Task: Select the current location as Mount Everest, Nepal and China . Now zoom + , and verify the location . Show zoom slider
Action: Mouse moved to (117, 24)
Screenshot: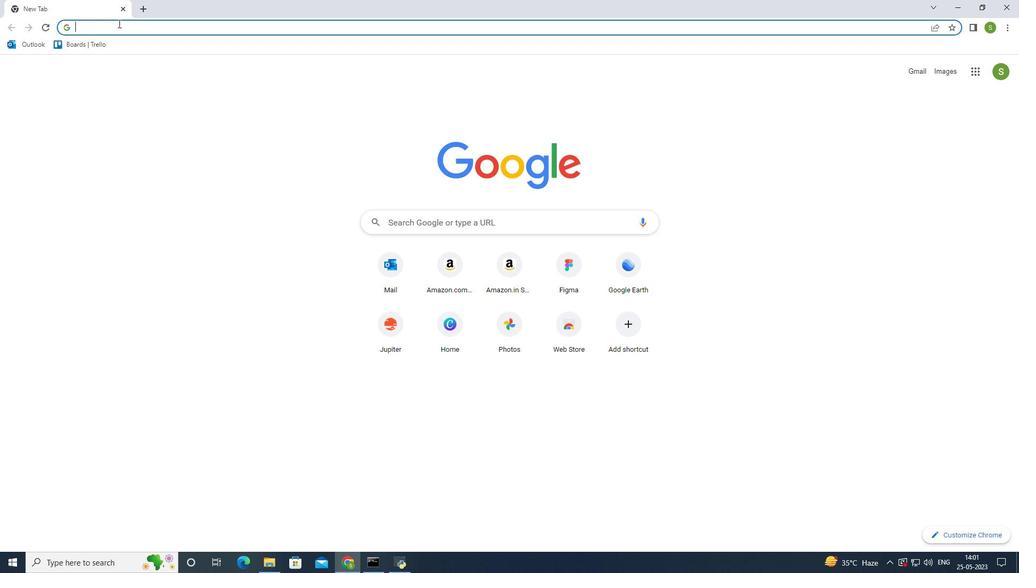 
Action: Mouse pressed left at (117, 24)
Screenshot: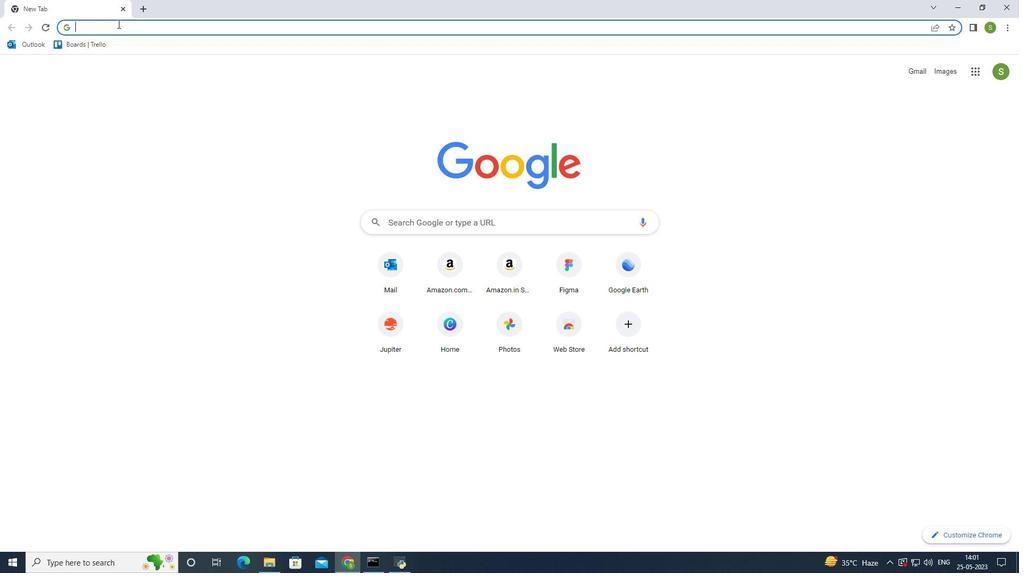 
Action: Mouse moved to (118, 46)
Screenshot: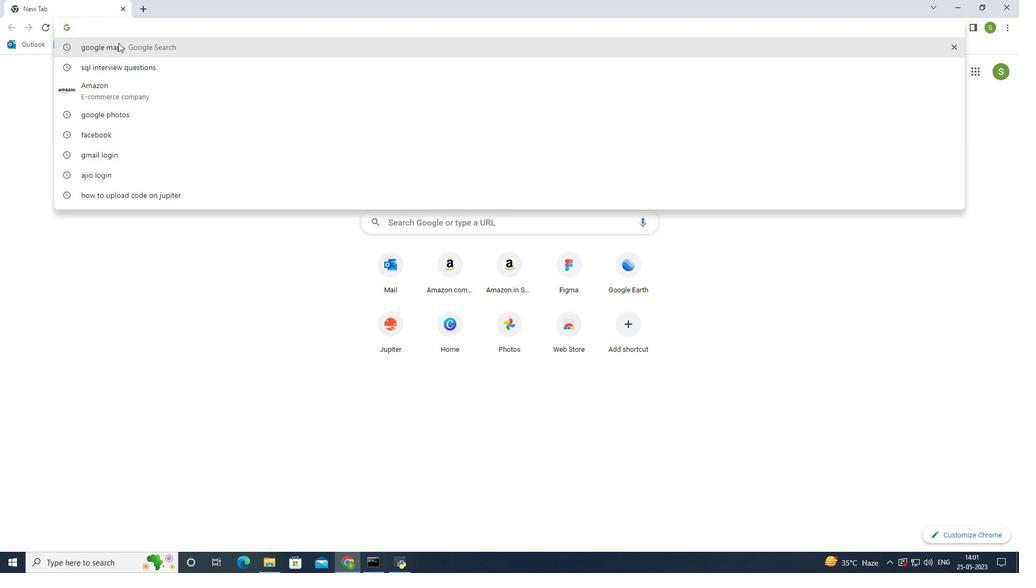 
Action: Mouse pressed left at (118, 46)
Screenshot: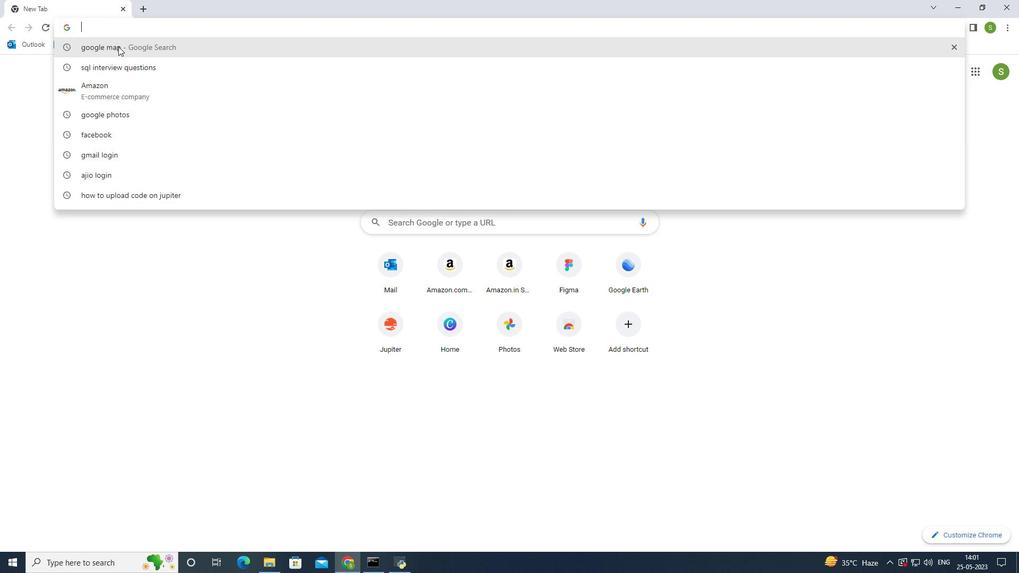 
Action: Mouse moved to (154, 164)
Screenshot: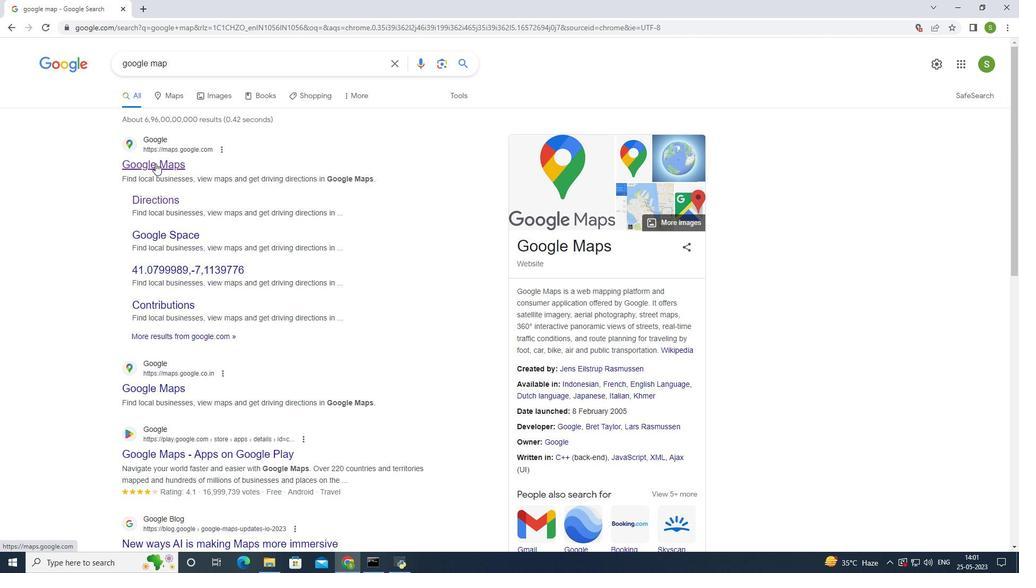 
Action: Mouse pressed left at (154, 164)
Screenshot: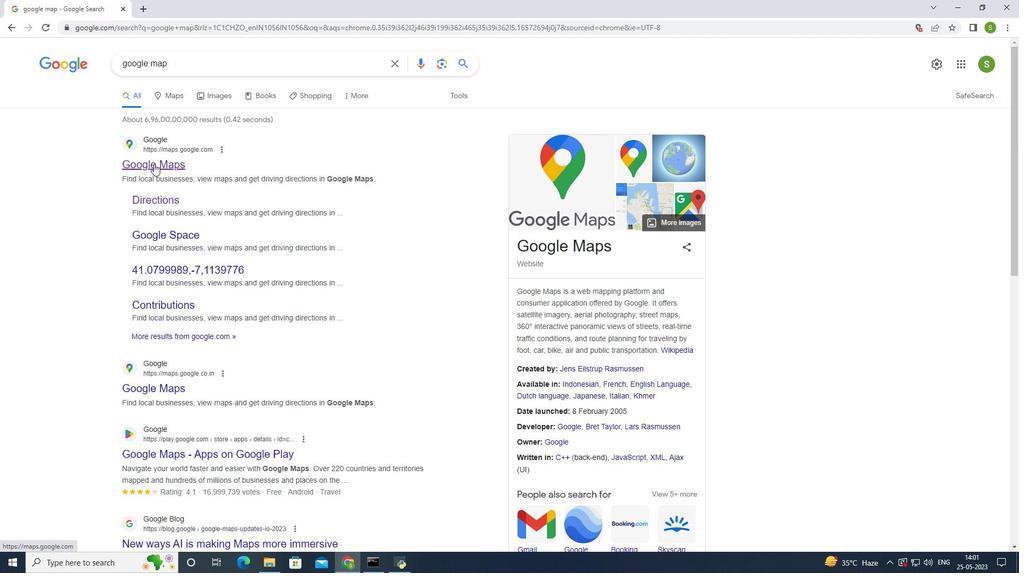 
Action: Mouse moved to (135, 55)
Screenshot: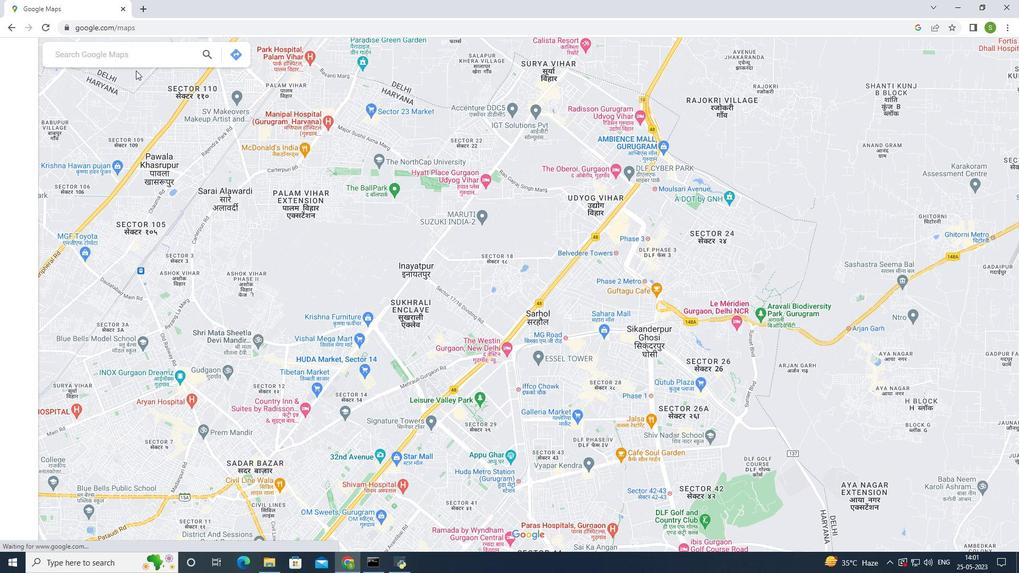 
Action: Mouse pressed left at (135, 55)
Screenshot: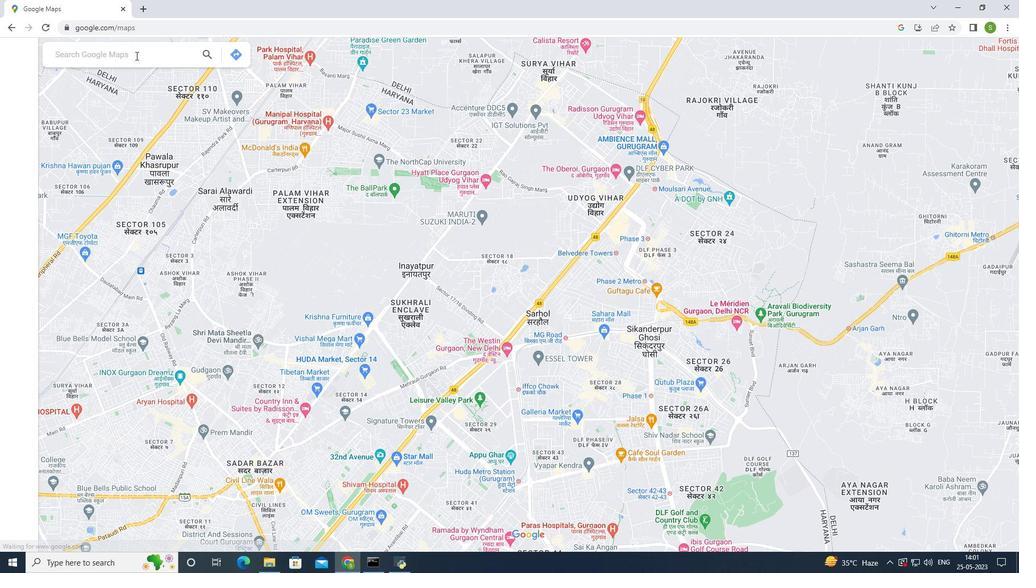 
Action: Key pressed <Key.caps_lock>M<Key.caps_lock>ount<Key.space><Key.caps_lock>E<Key.caps_lock>verest<Key.space>and<Key.space>china<Key.enter>
Screenshot: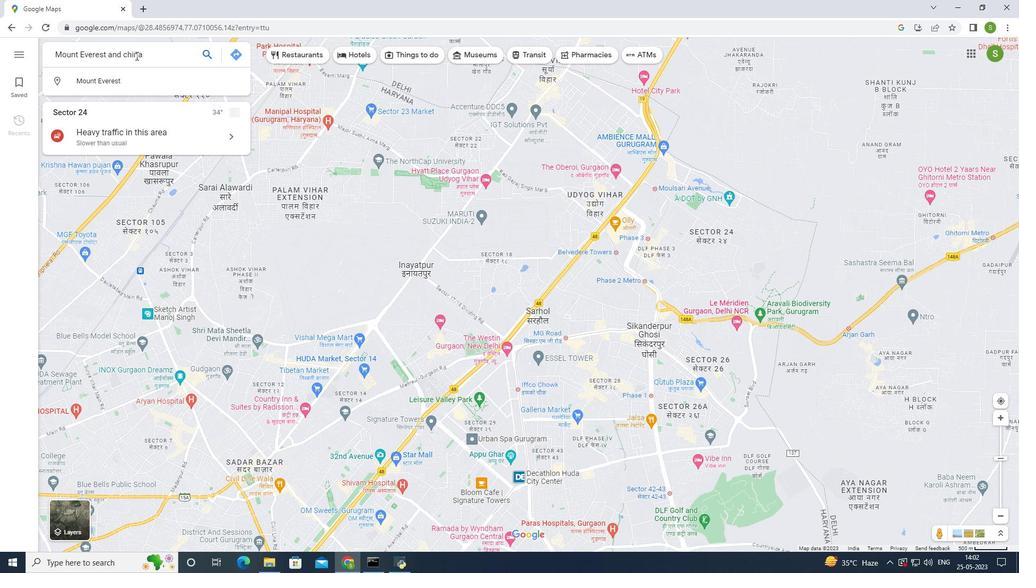 
Action: Mouse moved to (999, 419)
Screenshot: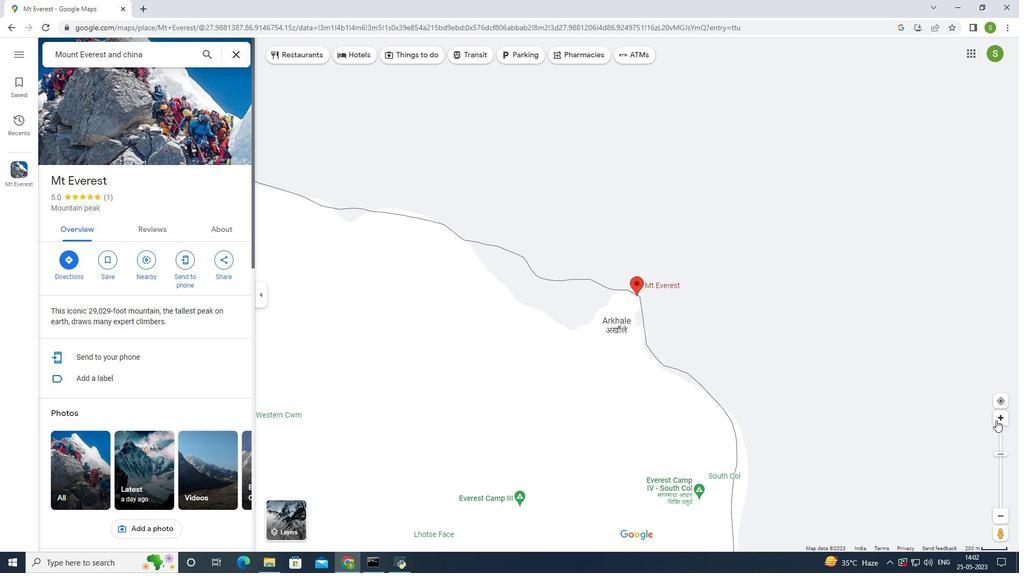 
Action: Mouse pressed left at (999, 419)
Screenshot: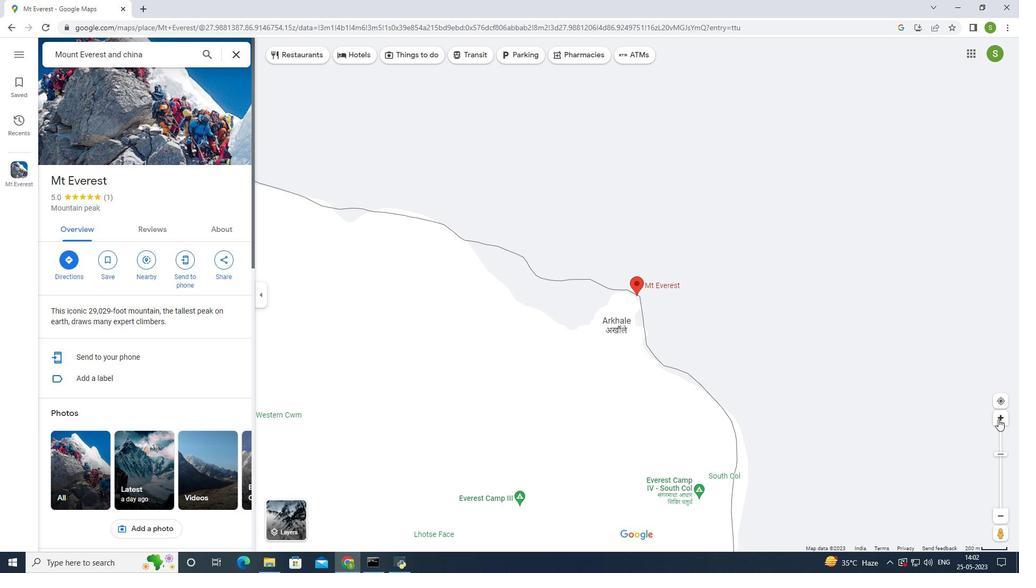 
Action: Mouse moved to (967, 427)
Screenshot: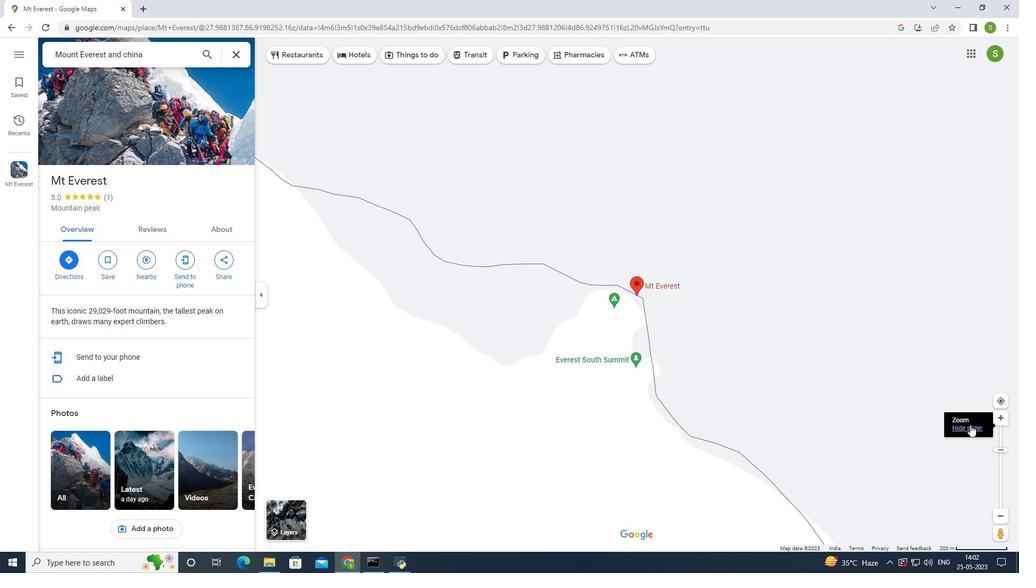 
Action: Mouse pressed left at (967, 427)
Screenshot: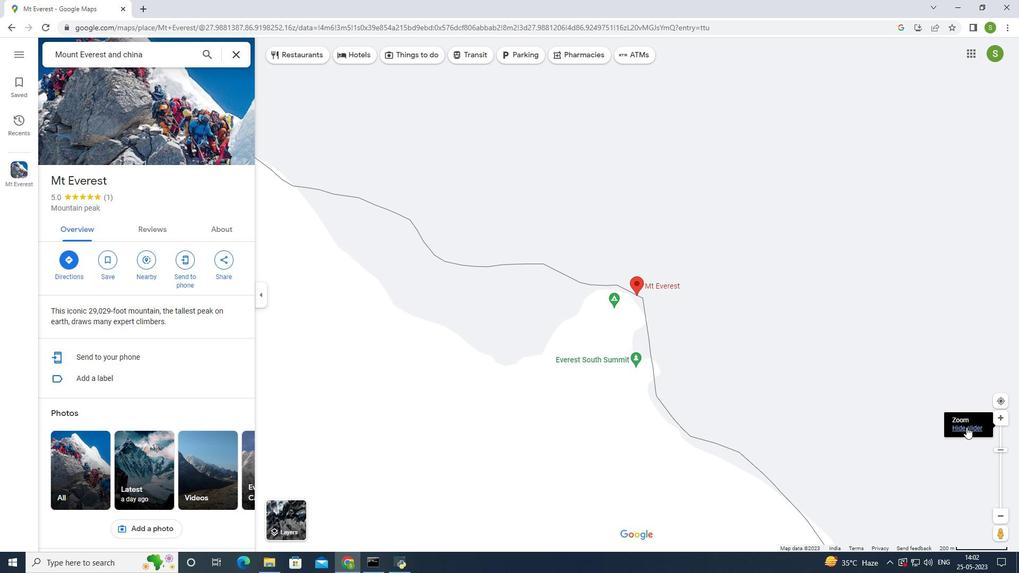 
Action: Mouse moved to (628, 321)
Screenshot: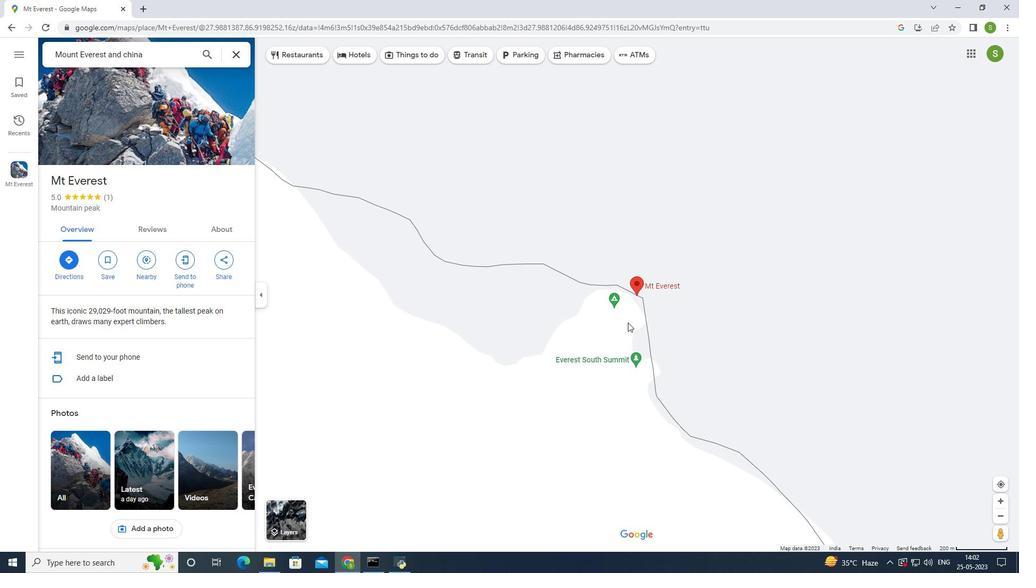 
Action: Mouse scrolled (628, 321) with delta (0, 0)
Screenshot: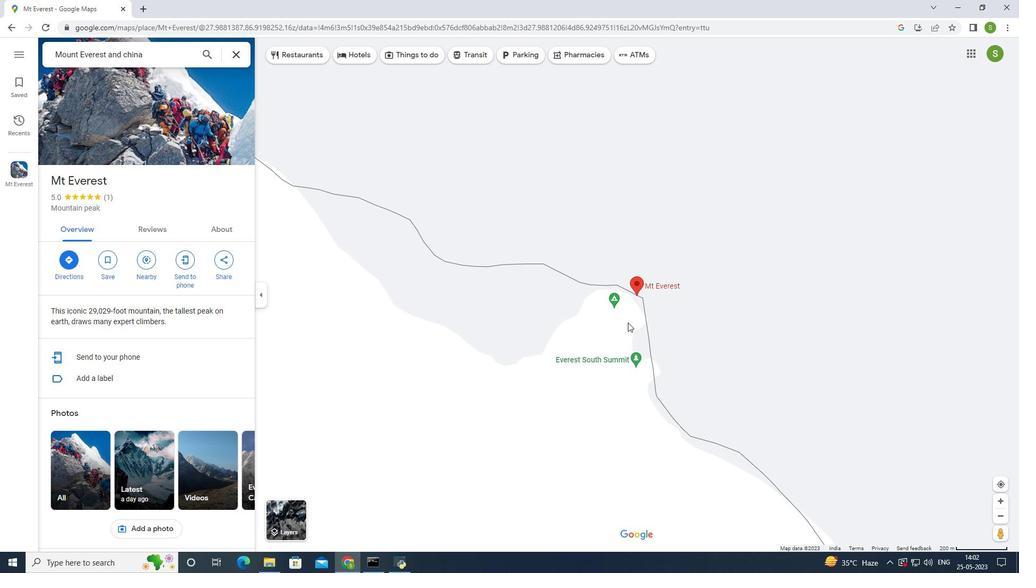 
Action: Mouse moved to (628, 320)
Screenshot: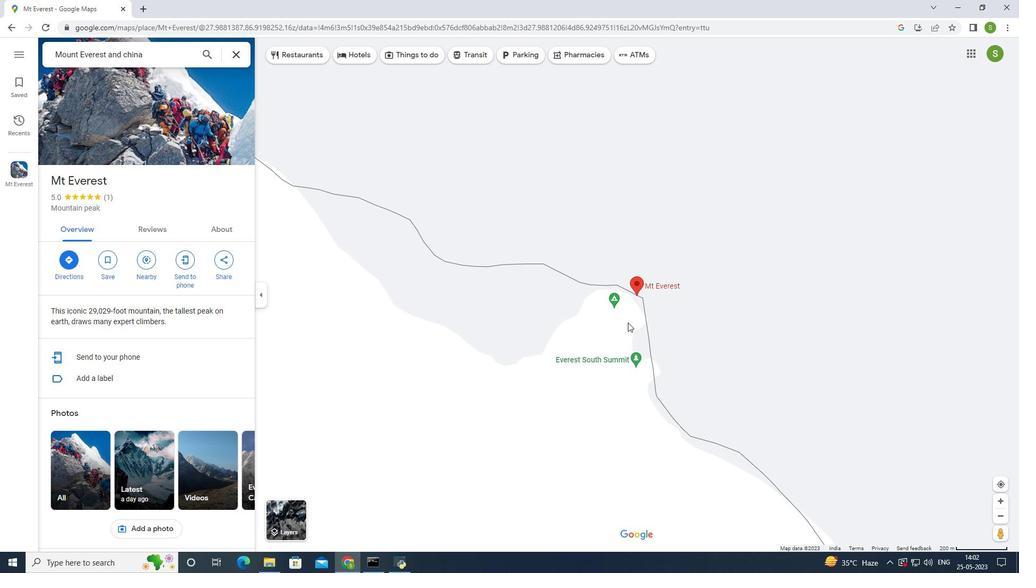 
Action: Mouse scrolled (628, 321) with delta (0, 0)
Screenshot: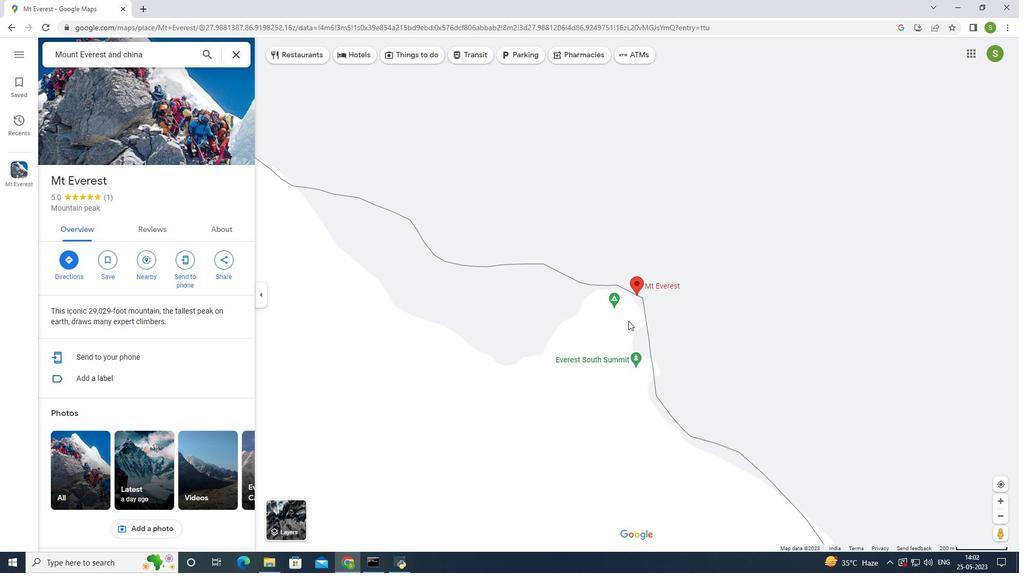 
Action: Mouse moved to (629, 320)
Screenshot: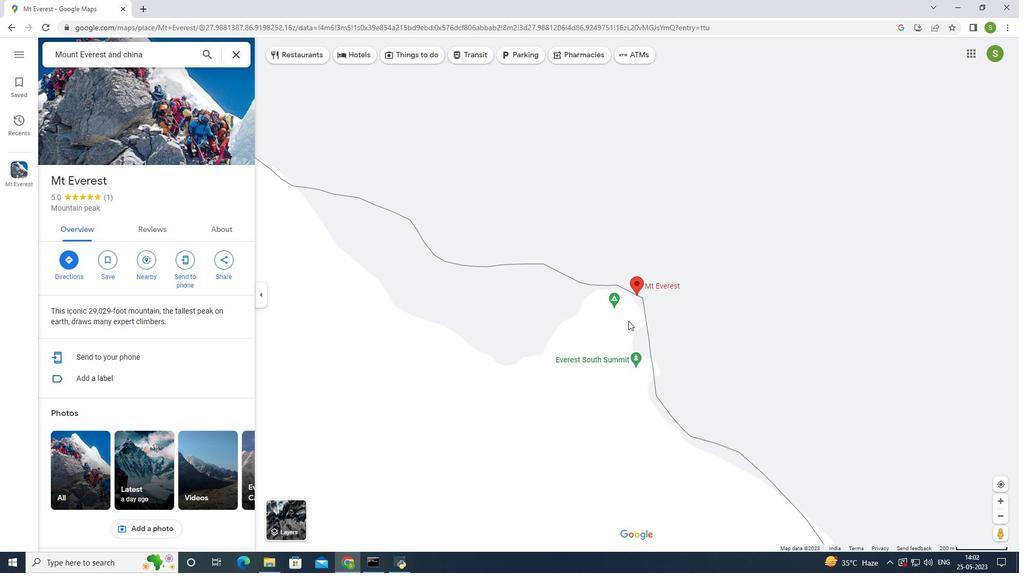 
Action: Mouse scrolled (629, 321) with delta (0, 0)
Screenshot: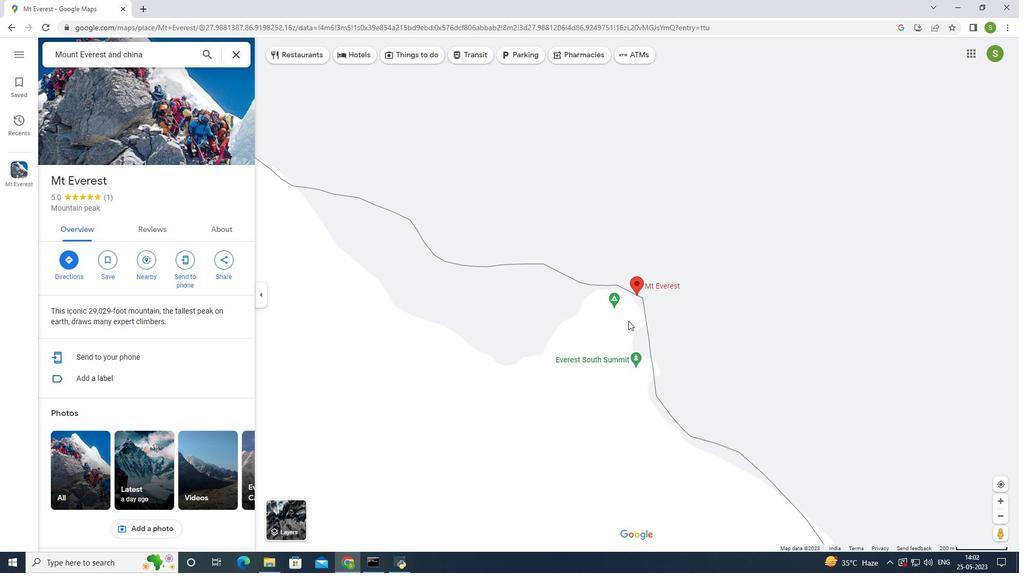 
Action: Mouse scrolled (629, 321) with delta (0, 0)
Screenshot: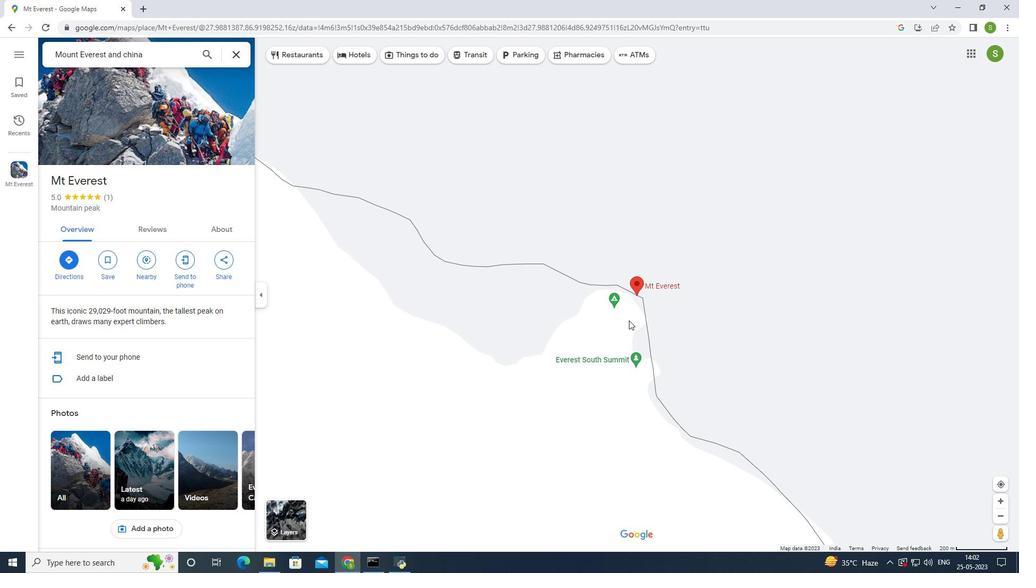 
Action: Mouse moved to (293, 529)
Screenshot: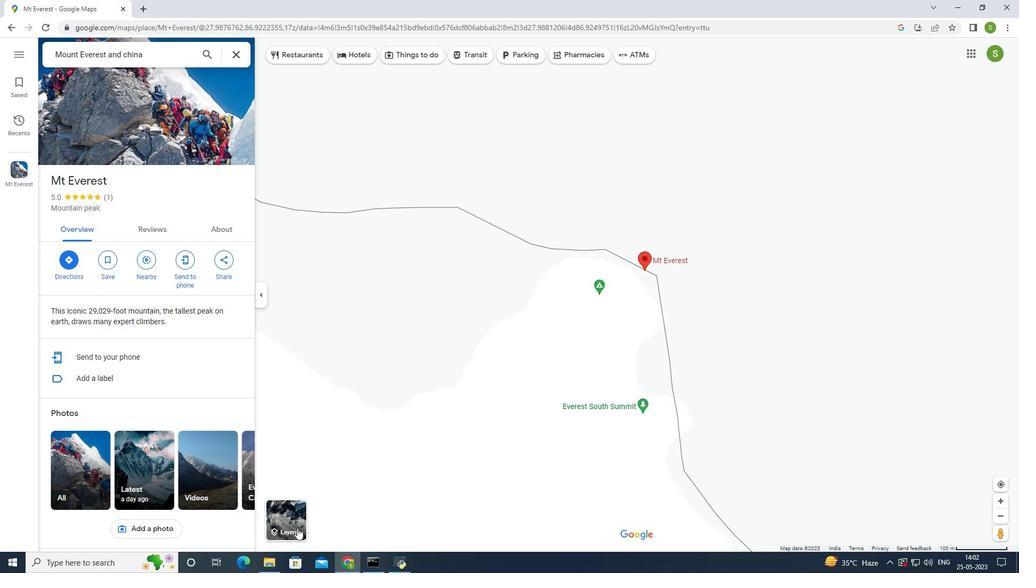 
Action: Mouse pressed left at (293, 529)
Screenshot: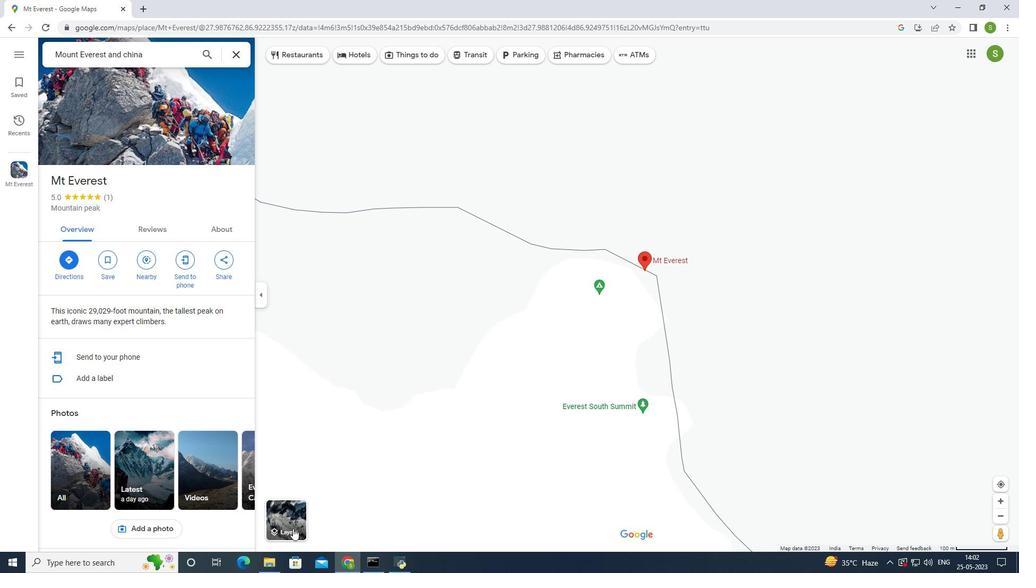 
Action: Mouse moved to (645, 274)
Screenshot: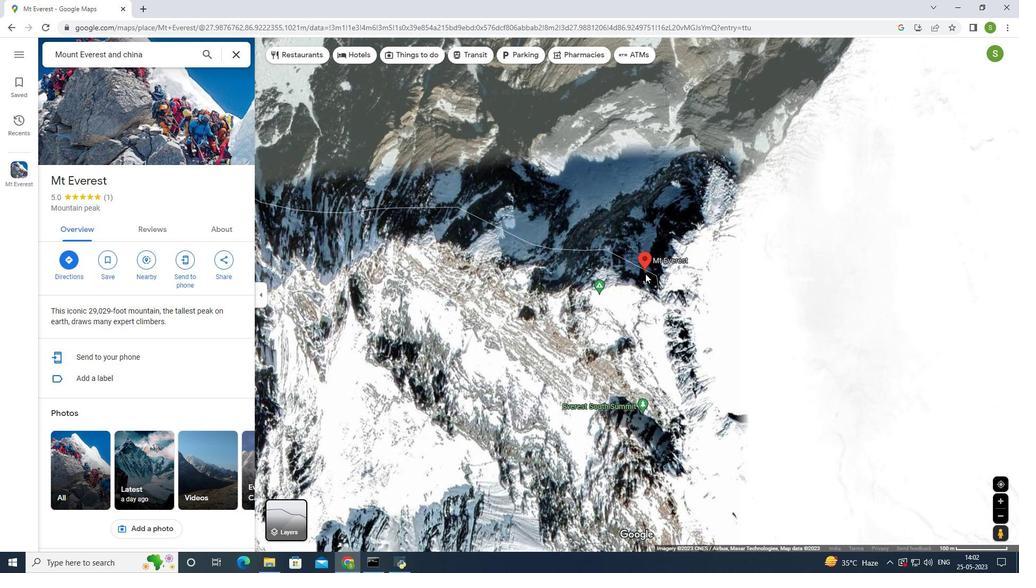 
Action: Mouse scrolled (645, 274) with delta (0, 0)
Screenshot: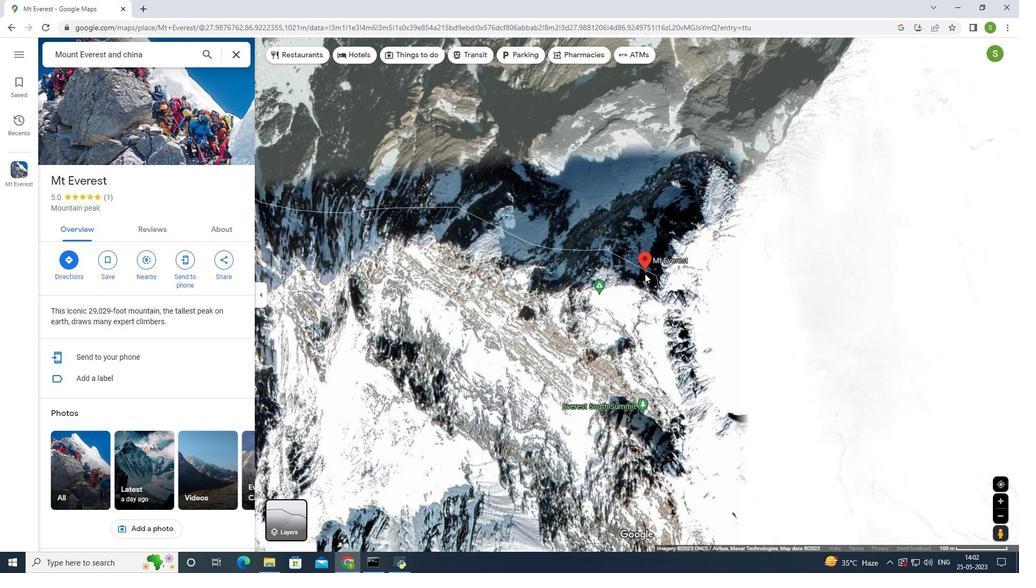 
Action: Mouse scrolled (645, 274) with delta (0, 0)
Screenshot: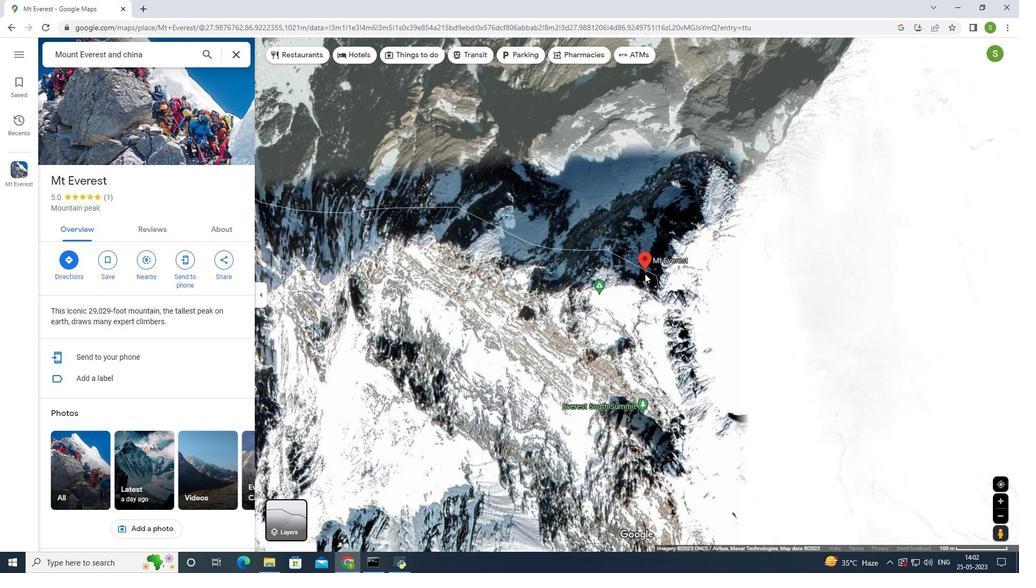 
Action: Mouse scrolled (645, 274) with delta (0, 0)
Screenshot: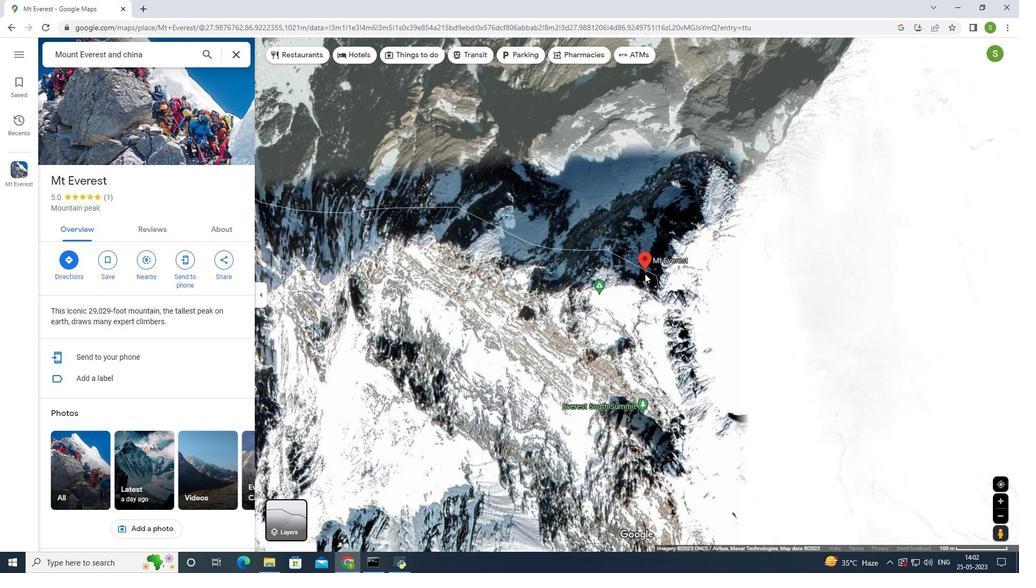 
Action: Mouse moved to (643, 274)
Screenshot: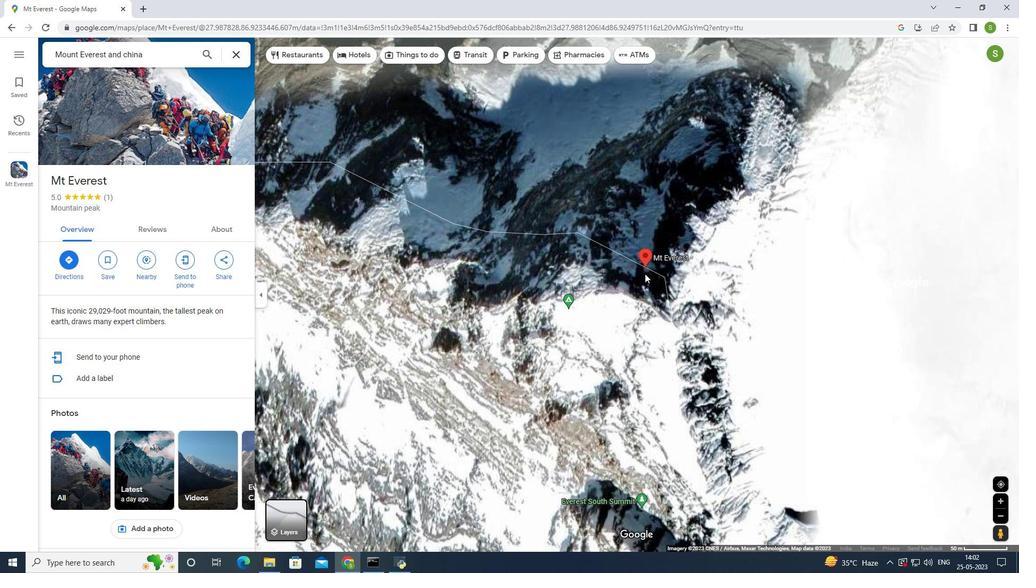 
Action: Mouse scrolled (643, 275) with delta (0, 0)
Screenshot: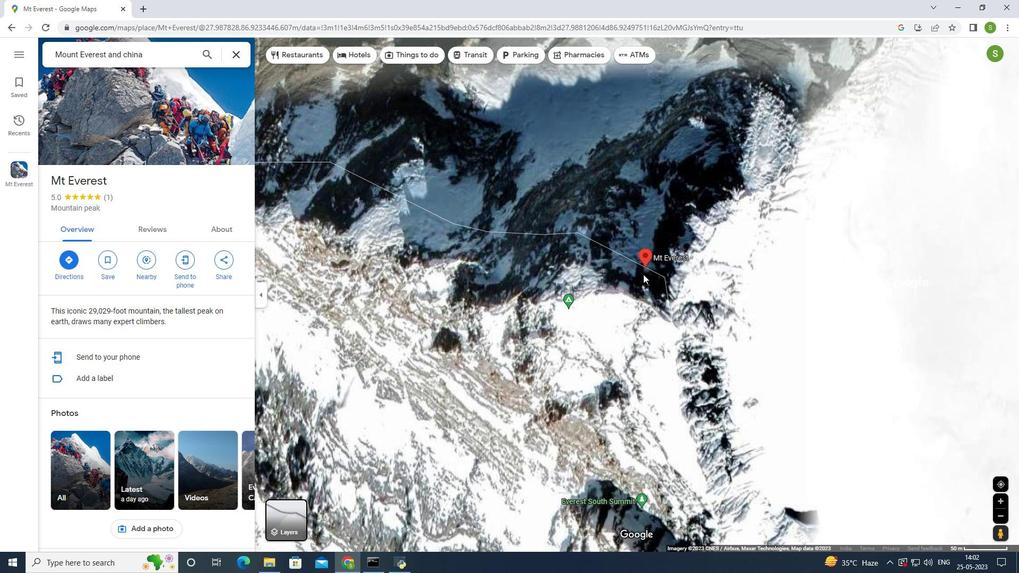 
Action: Mouse scrolled (643, 275) with delta (0, 0)
Screenshot: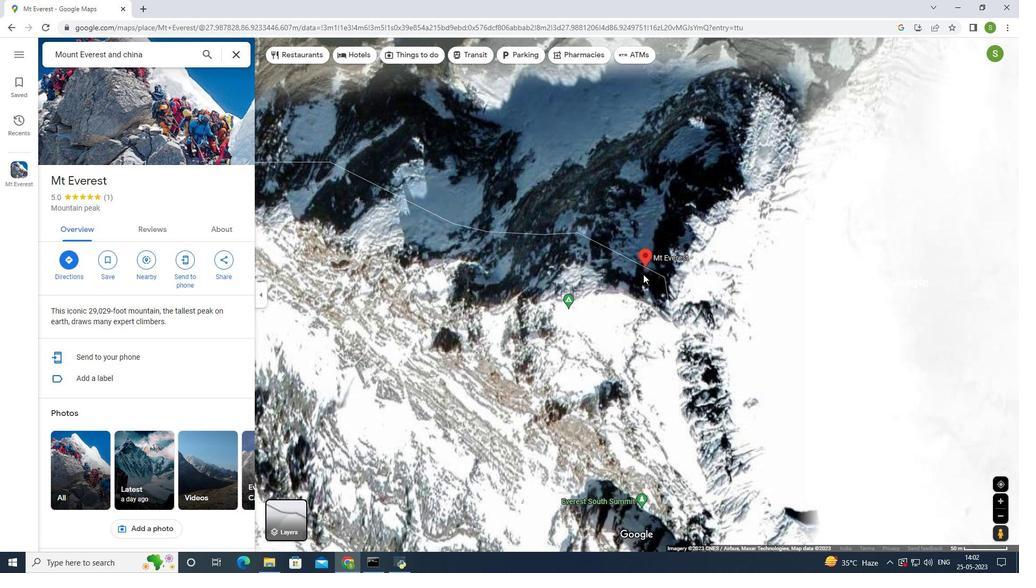 
Action: Mouse scrolled (643, 275) with delta (0, 0)
Screenshot: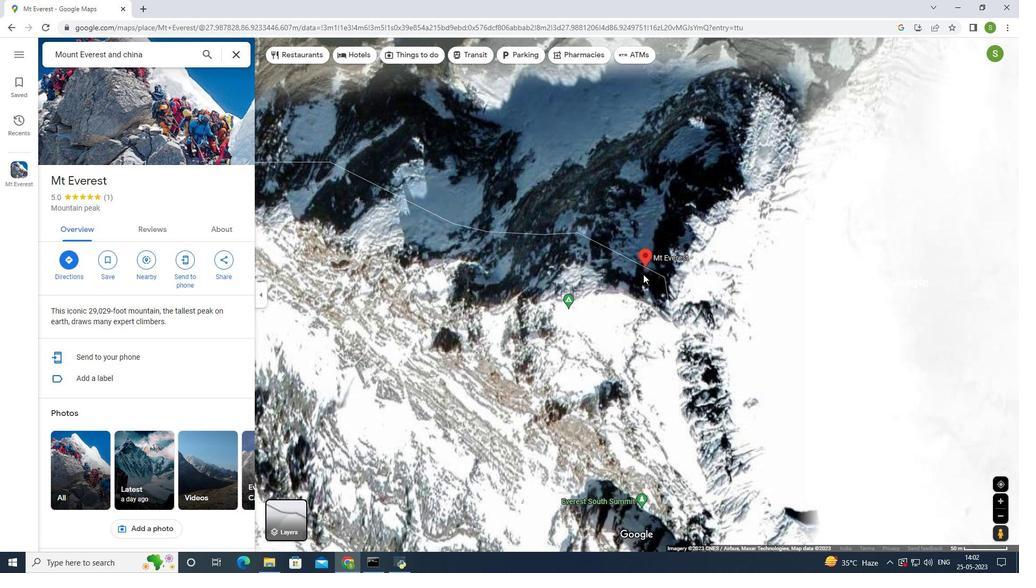 
Action: Mouse scrolled (643, 274) with delta (0, 0)
Screenshot: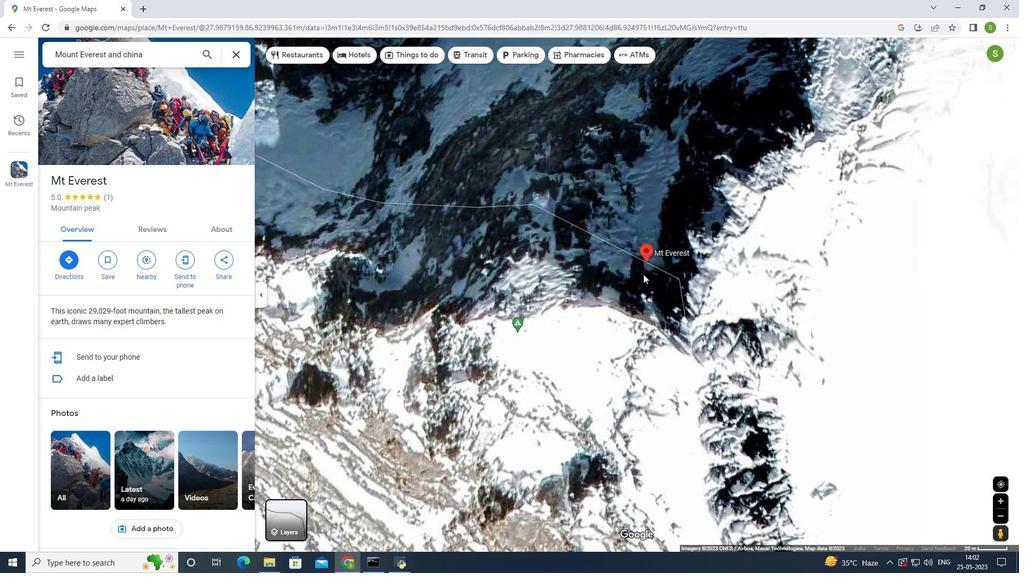 
Action: Mouse scrolled (643, 274) with delta (0, 0)
Screenshot: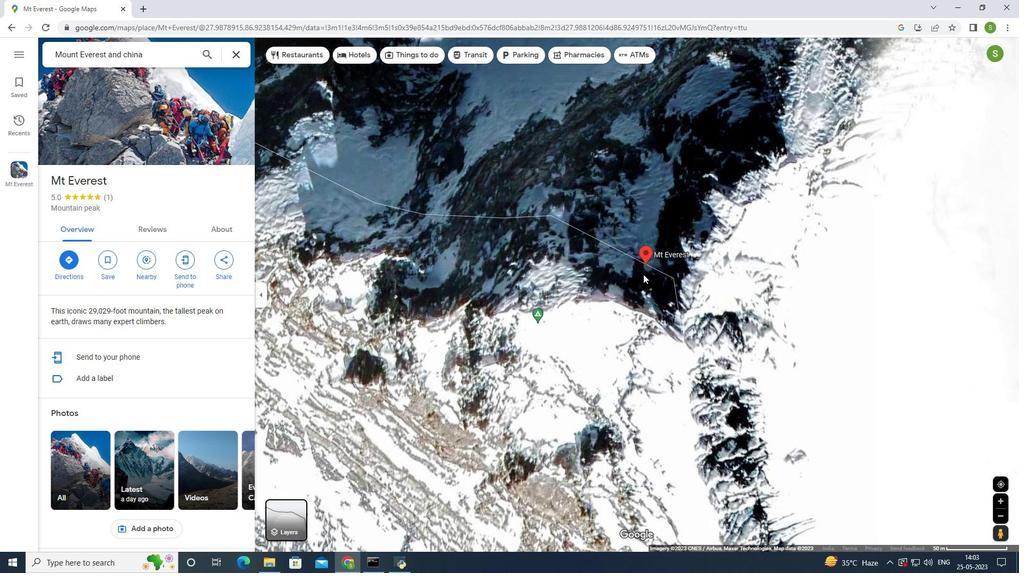 
Action: Mouse moved to (643, 277)
Screenshot: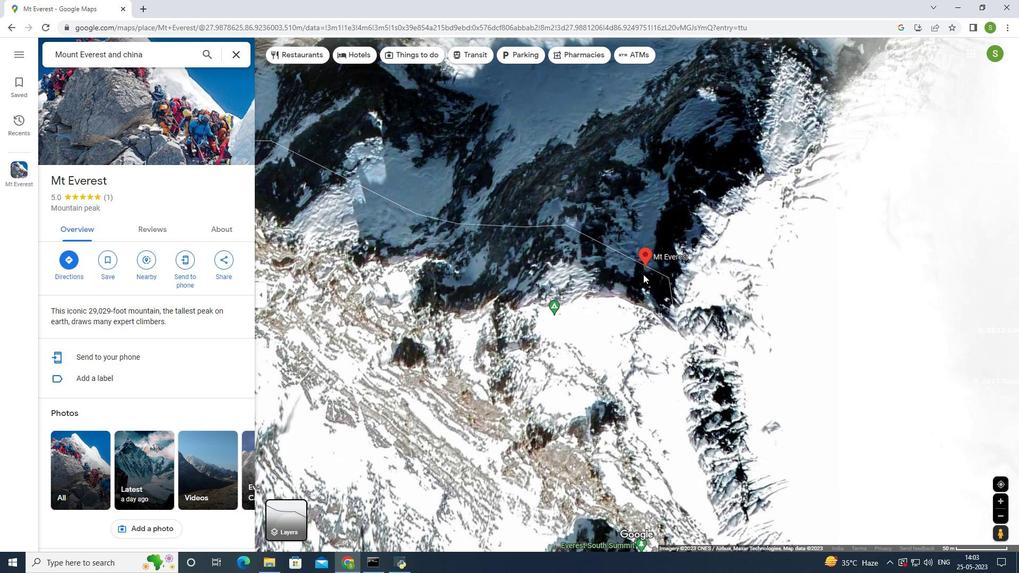 
